 Task: Add Lifeway Lowfat Mango Kefir to the cart.
Action: Mouse moved to (14, 105)
Screenshot: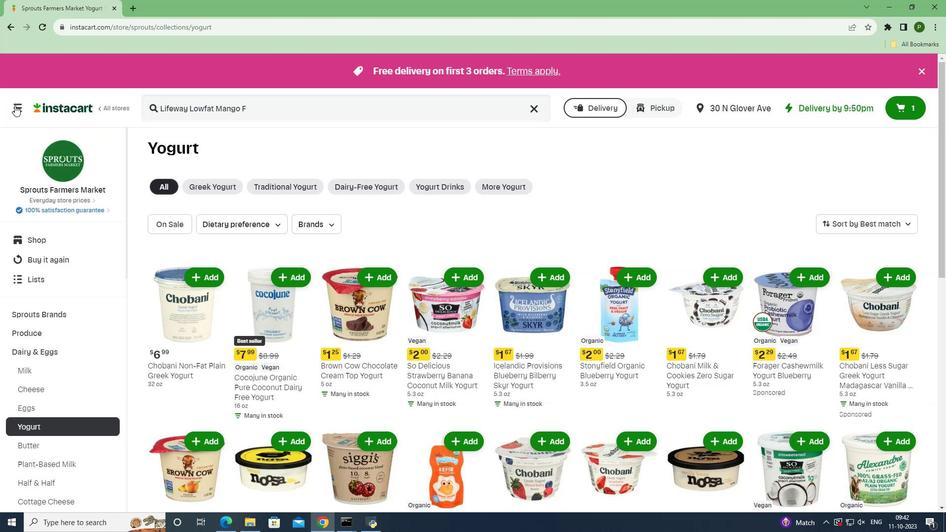 
Action: Mouse pressed left at (14, 105)
Screenshot: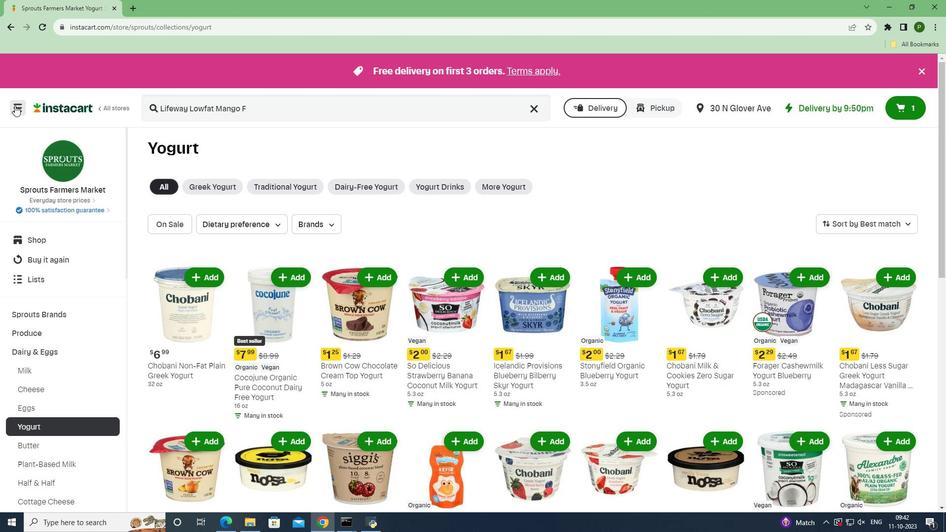 
Action: Mouse moved to (44, 259)
Screenshot: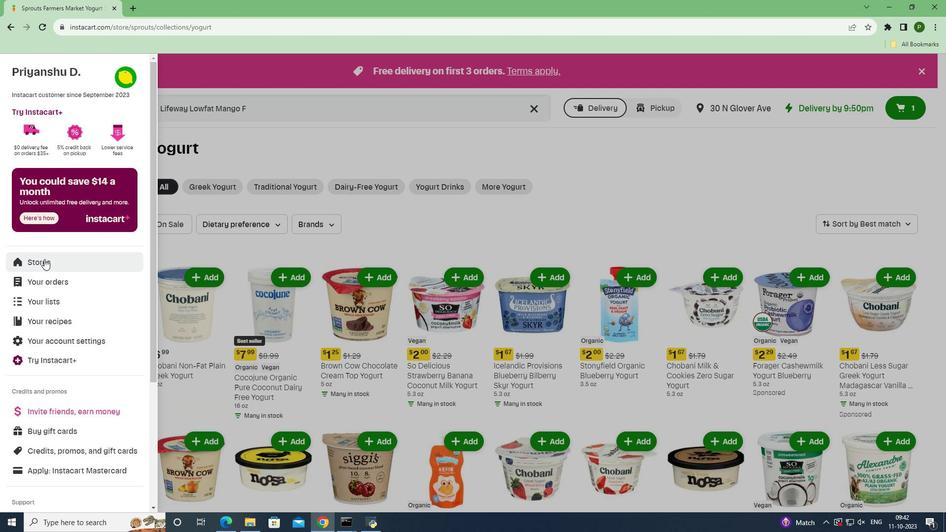 
Action: Mouse pressed left at (44, 259)
Screenshot: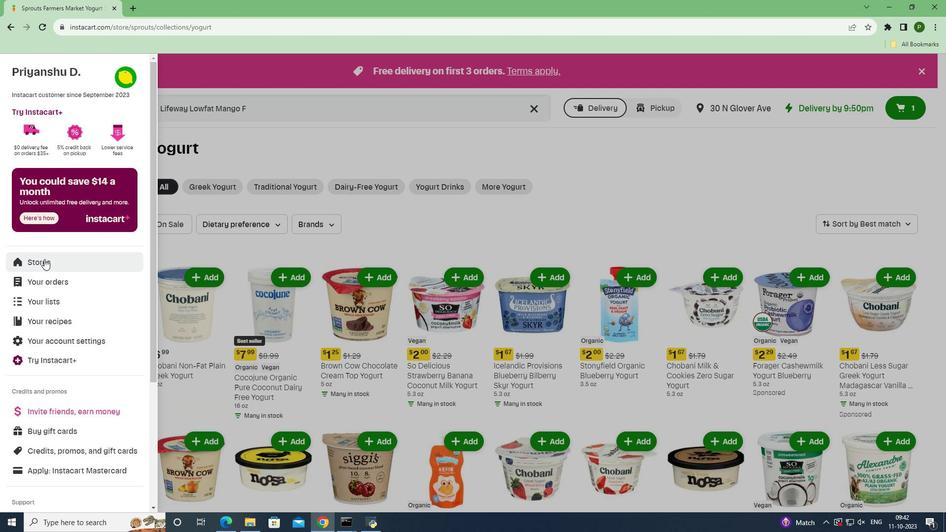 
Action: Mouse moved to (214, 106)
Screenshot: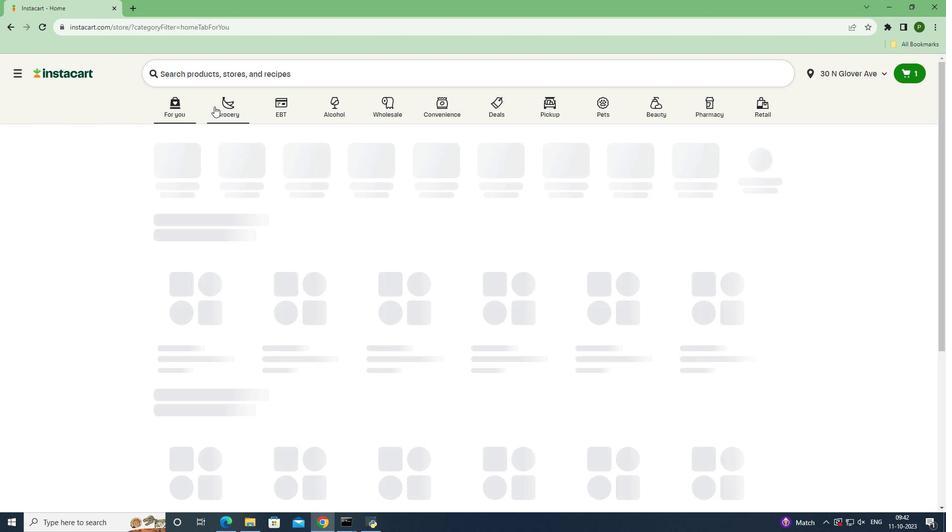 
Action: Mouse pressed left at (214, 106)
Screenshot: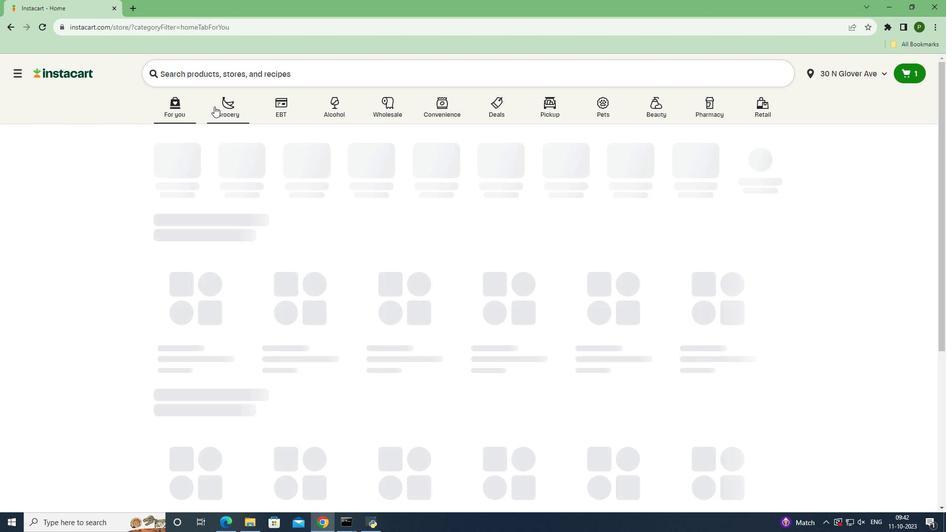 
Action: Mouse moved to (282, 179)
Screenshot: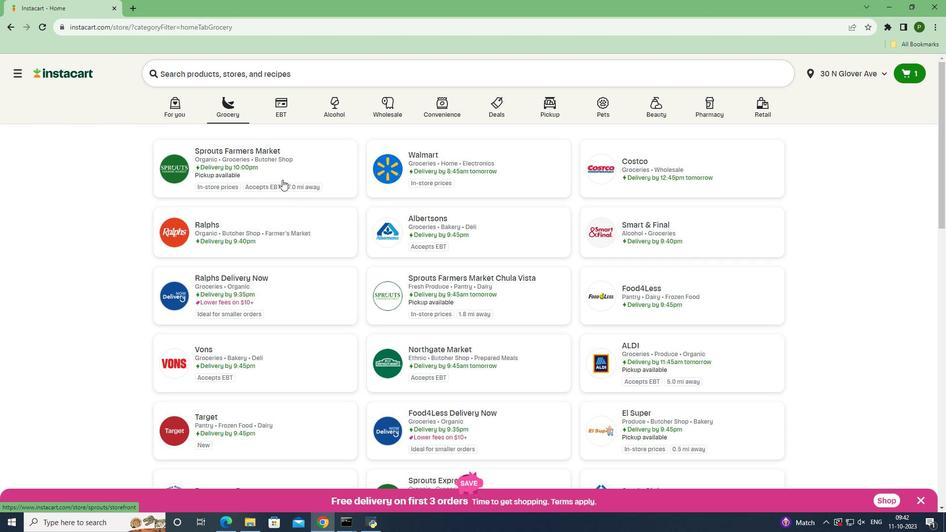 
Action: Mouse pressed left at (282, 179)
Screenshot: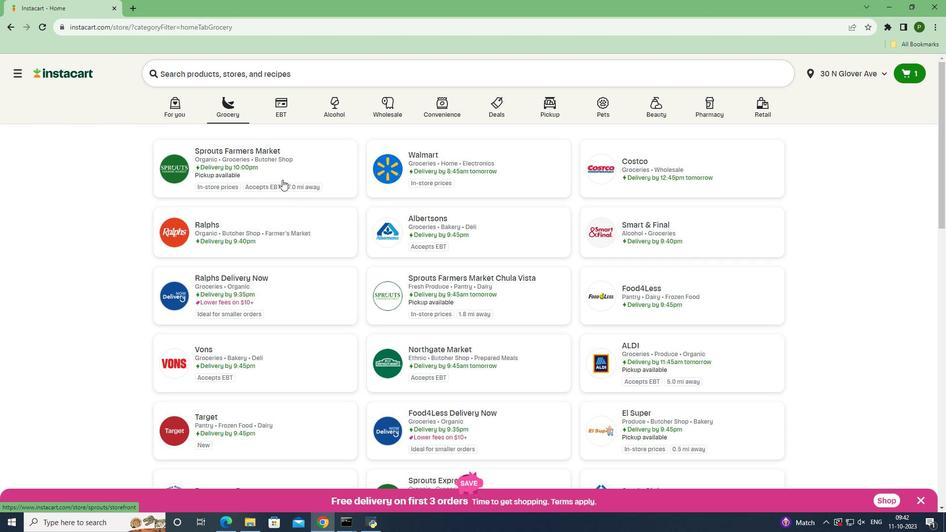 
Action: Mouse moved to (68, 354)
Screenshot: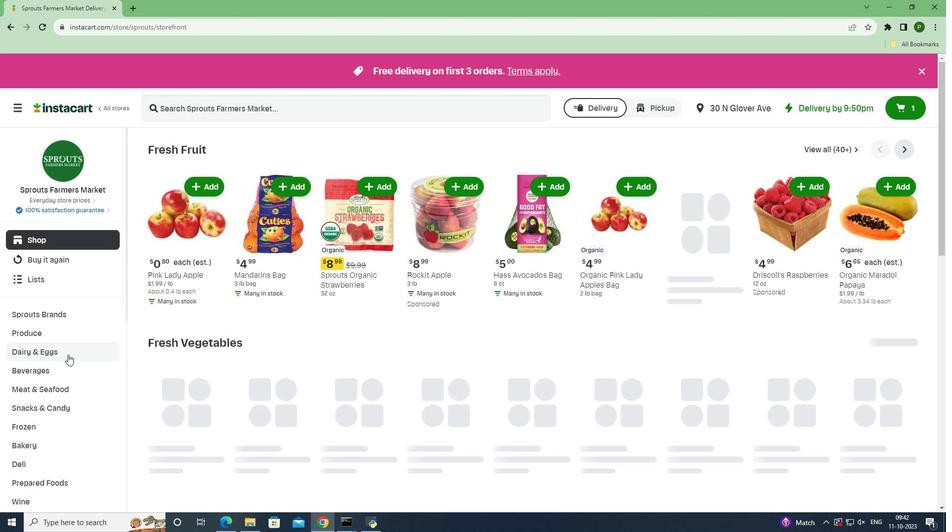 
Action: Mouse pressed left at (68, 354)
Screenshot: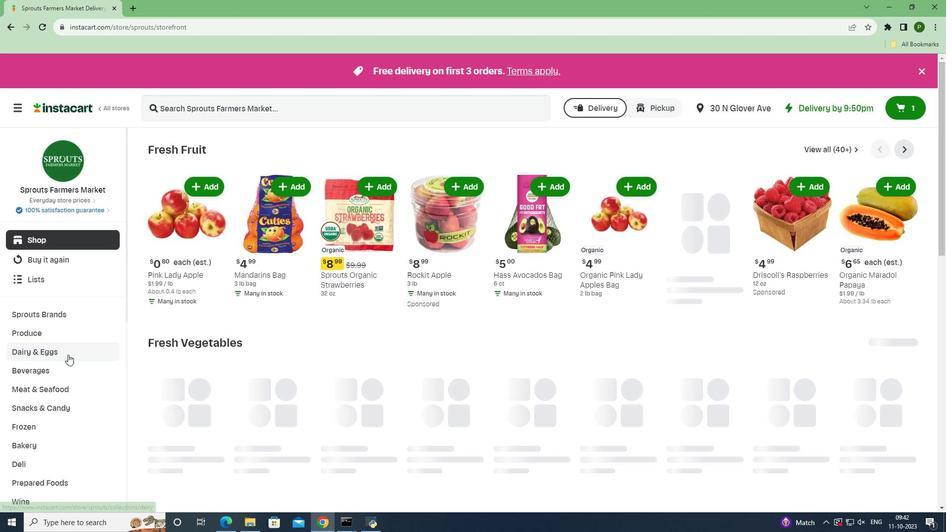 
Action: Mouse moved to (54, 425)
Screenshot: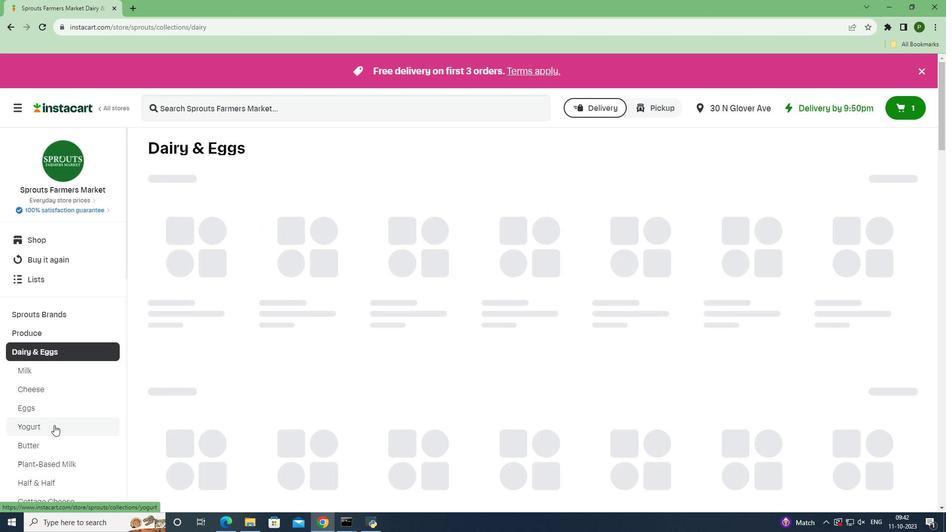 
Action: Mouse pressed left at (54, 425)
Screenshot: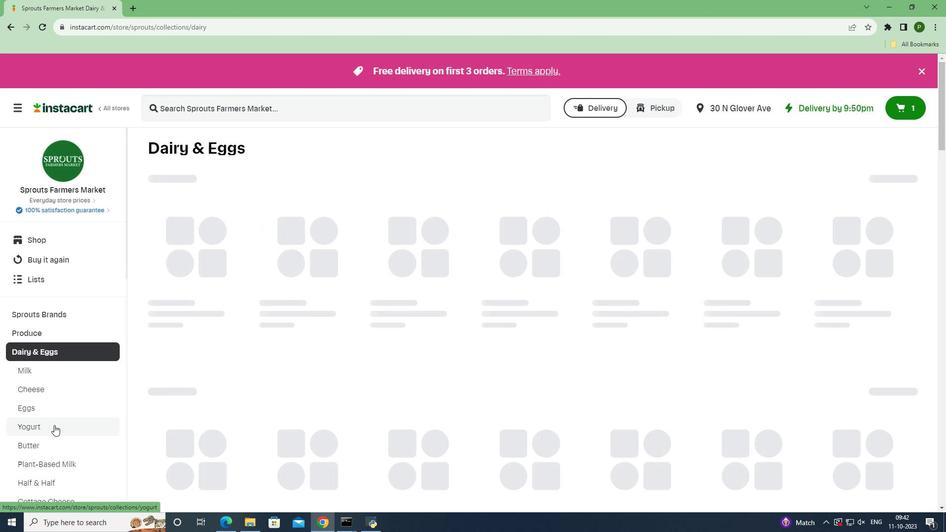 
Action: Mouse moved to (209, 108)
Screenshot: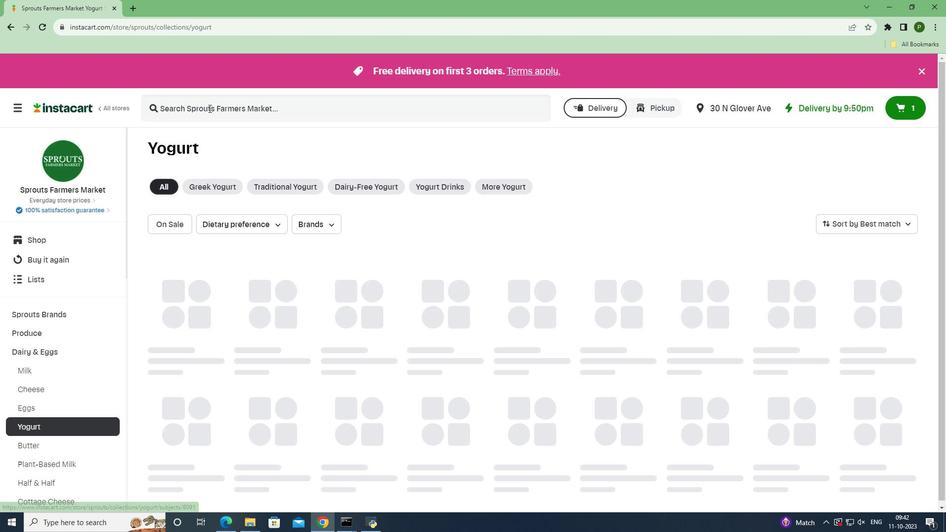 
Action: Mouse pressed left at (209, 108)
Screenshot: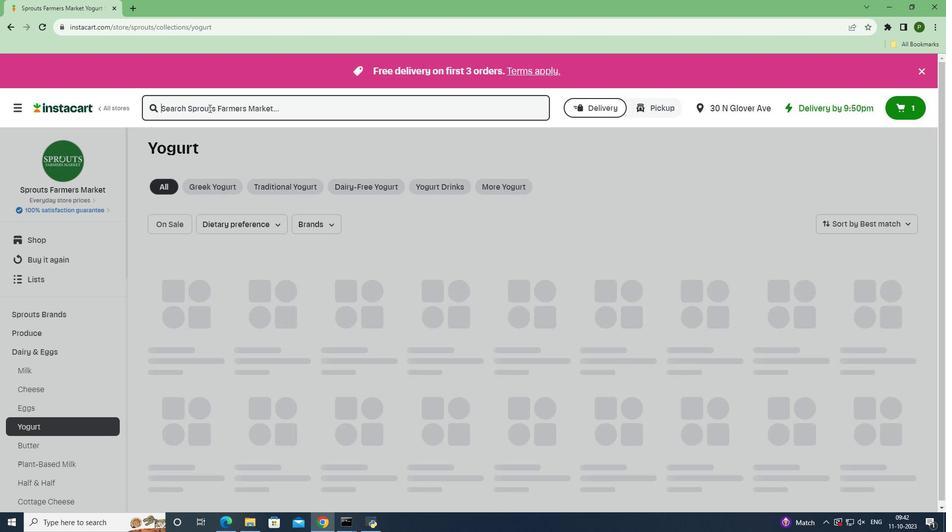 
Action: Key pressed <Key.caps_lock><Key.caps_lock>l<Key.caps_lock>IFEWAY<Key.space><Key.caps_lock>l<Key.caps_lock>OWFAT<Key.space><Key.caps_lock>m<Key.caps_lock>ANGO<Key.space><Key.caps_lock>k<Key.caps_lock>EFIR<Key.space><Key.enter>
Screenshot: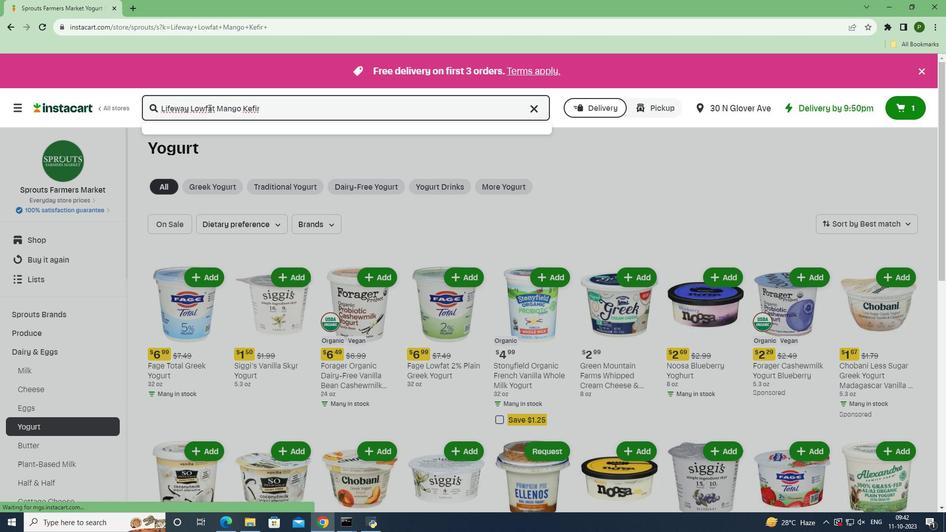 
Action: Mouse moved to (448, 186)
Screenshot: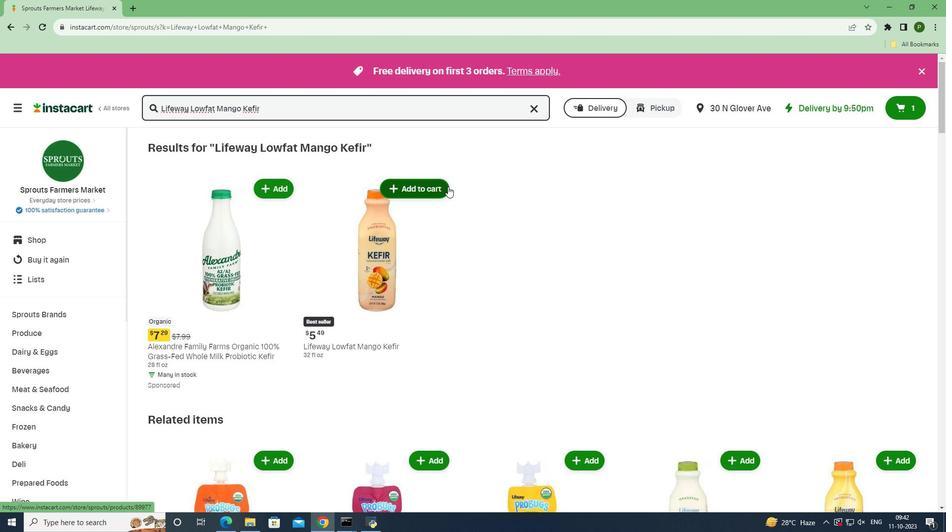 
Action: Mouse pressed left at (448, 186)
Screenshot: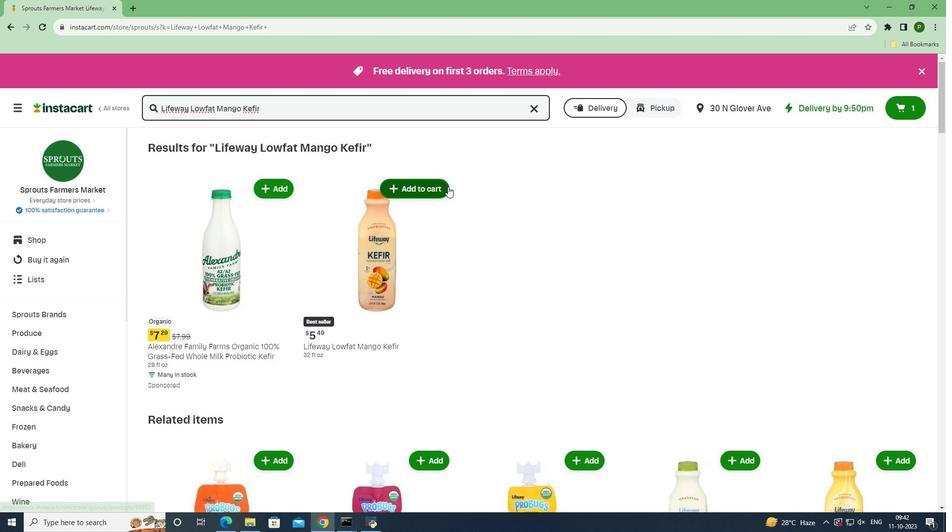 
Action: Mouse moved to (494, 272)
Screenshot: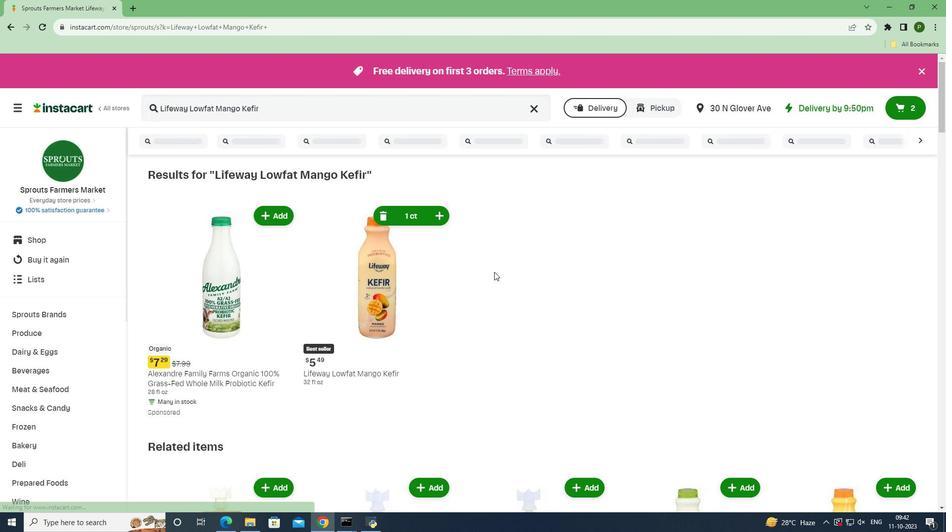 
